 Task: Create a due date automation trigger when advanced on, on the monday of the week a card is due add fields without custom field "Resume" set to a date not in this week at 11:00 AM.
Action: Mouse moved to (1129, 77)
Screenshot: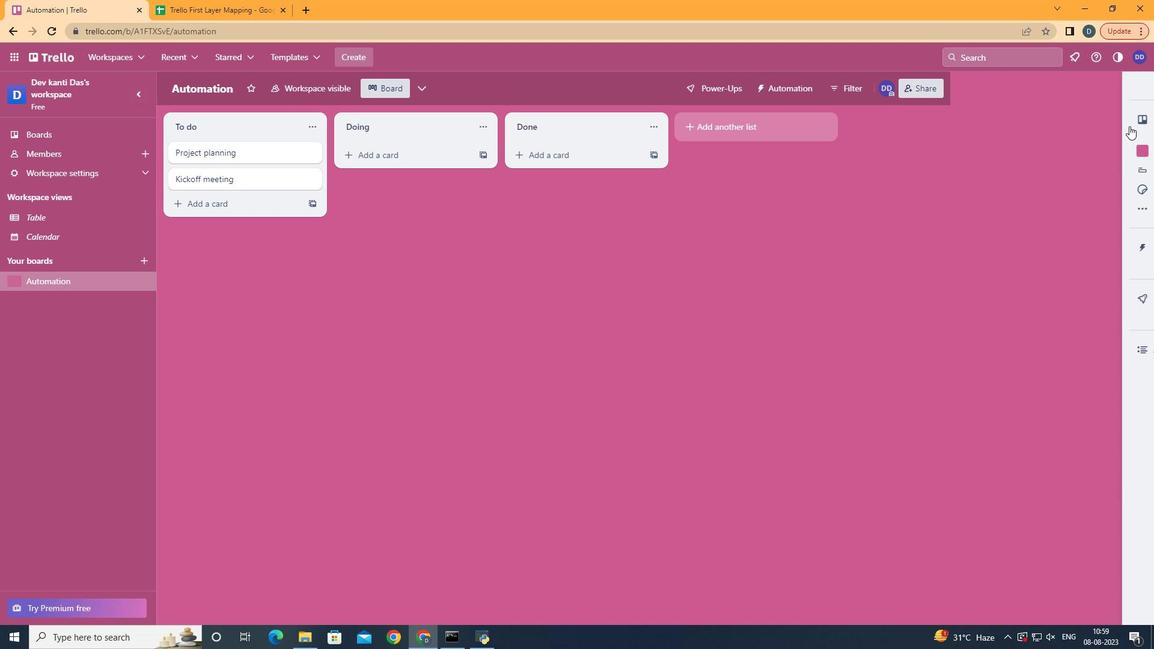 
Action: Mouse pressed left at (1129, 77)
Screenshot: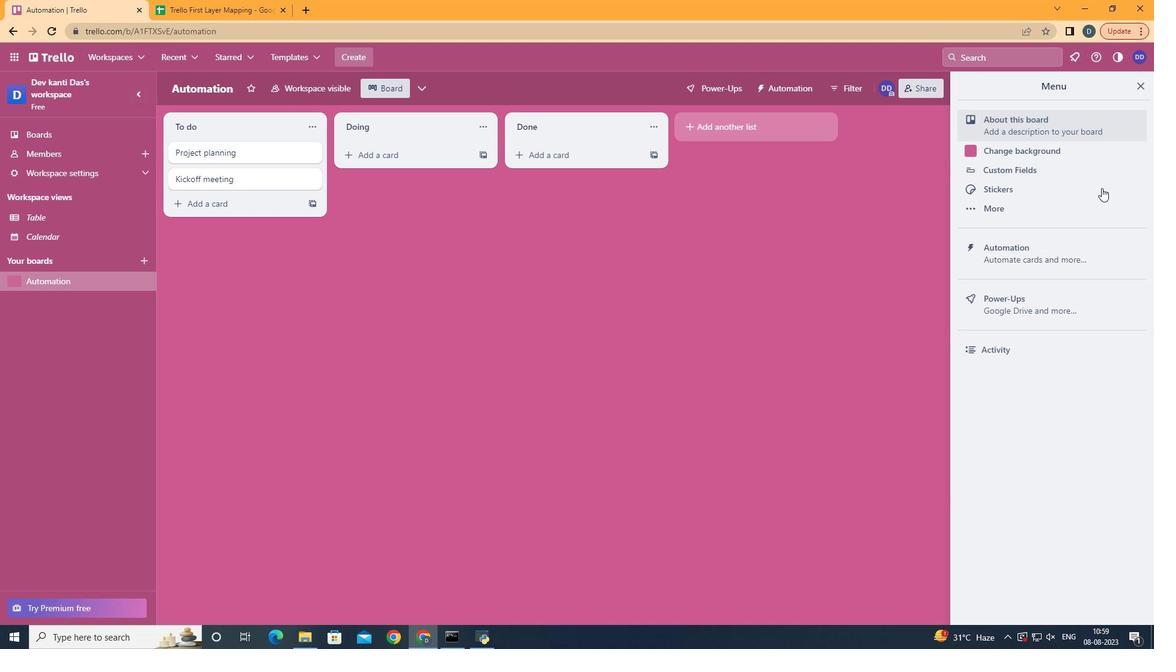 
Action: Mouse moved to (1048, 239)
Screenshot: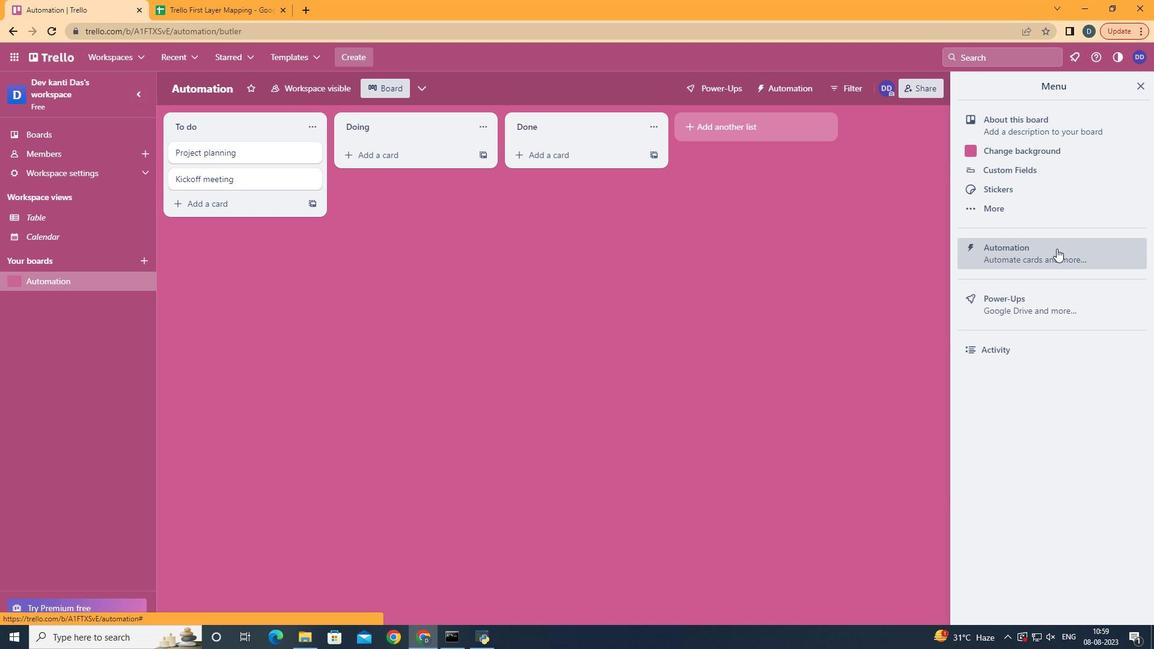 
Action: Mouse pressed left at (1048, 239)
Screenshot: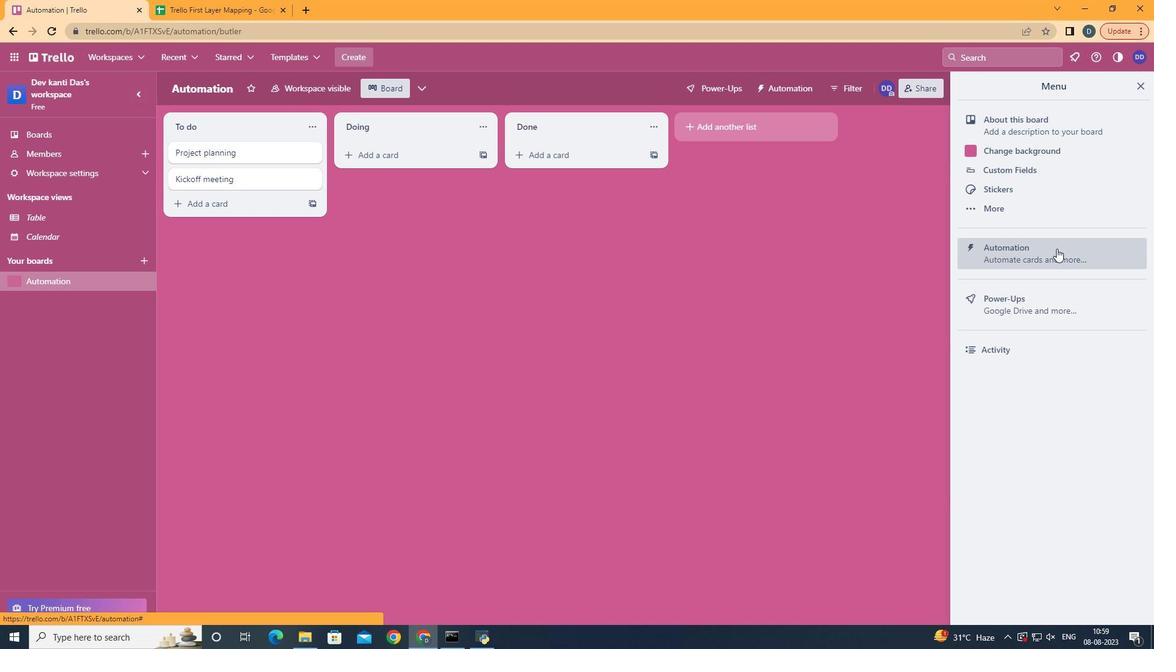 
Action: Mouse moved to (218, 232)
Screenshot: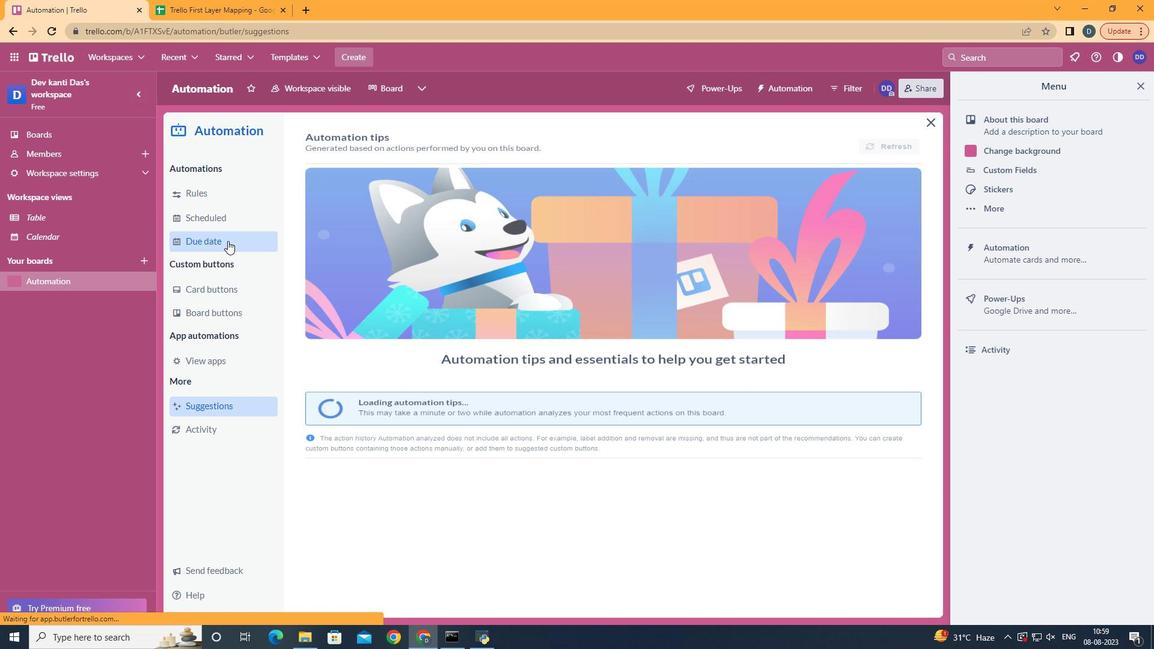 
Action: Mouse pressed left at (218, 232)
Screenshot: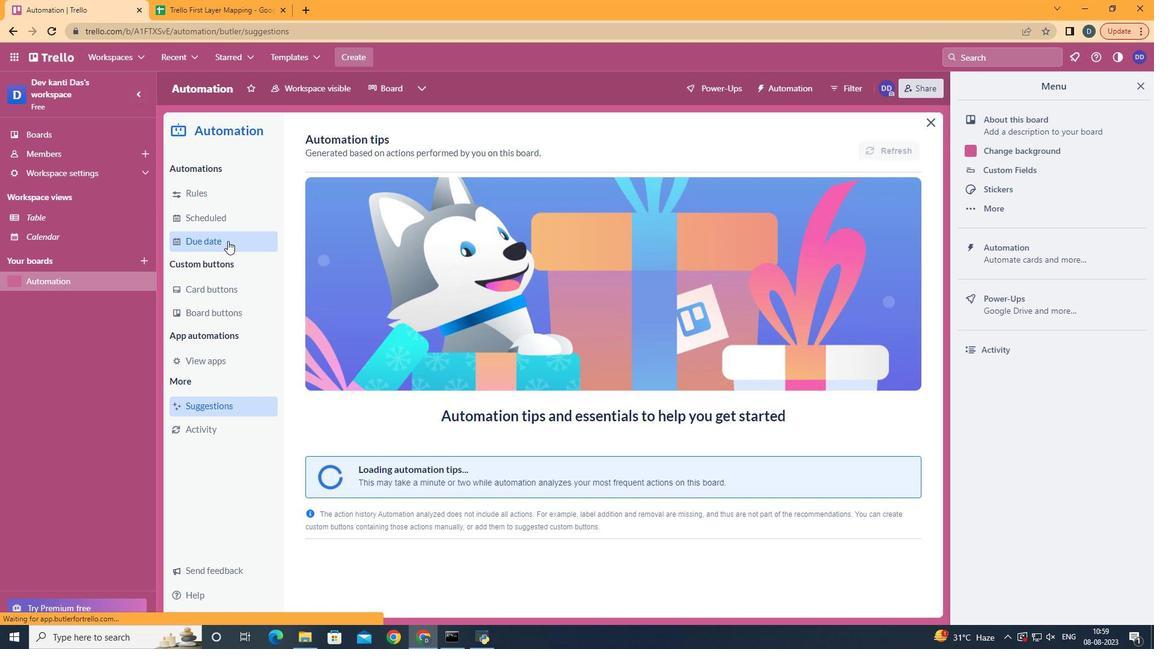 
Action: Mouse moved to (825, 134)
Screenshot: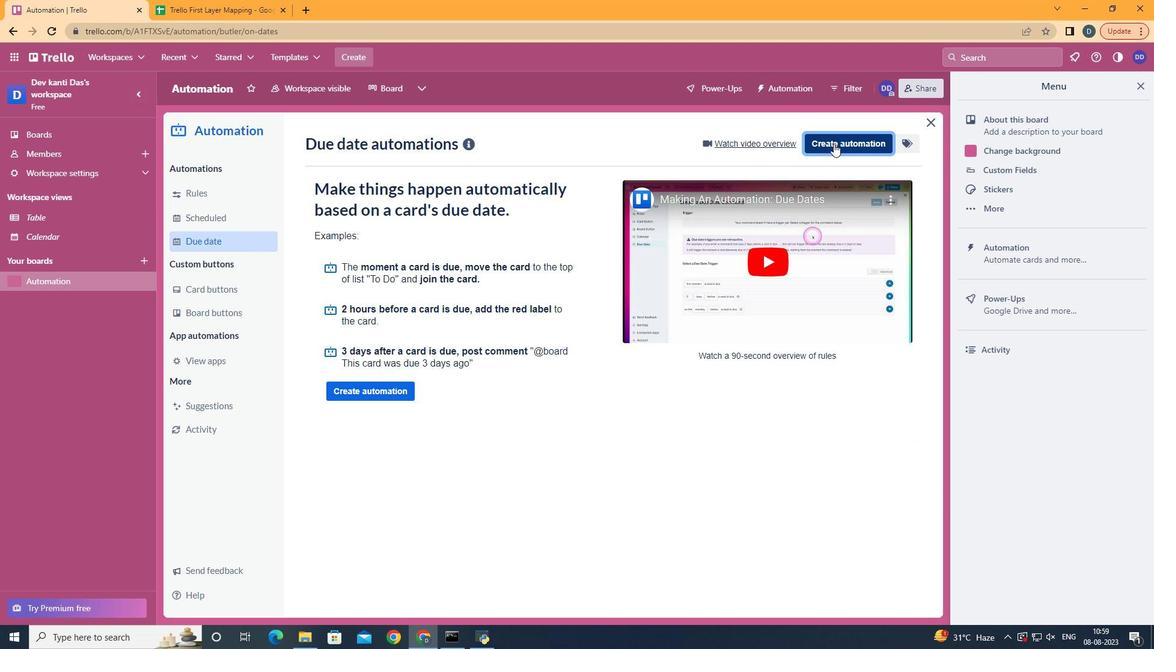 
Action: Mouse pressed left at (825, 134)
Screenshot: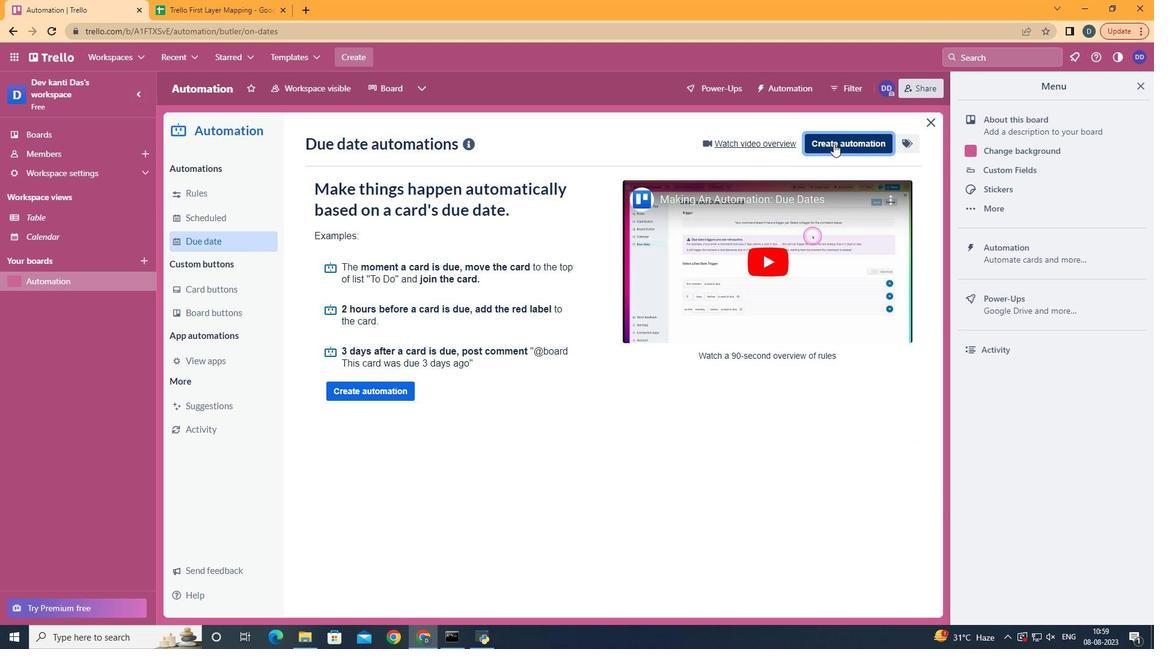 
Action: Mouse moved to (591, 252)
Screenshot: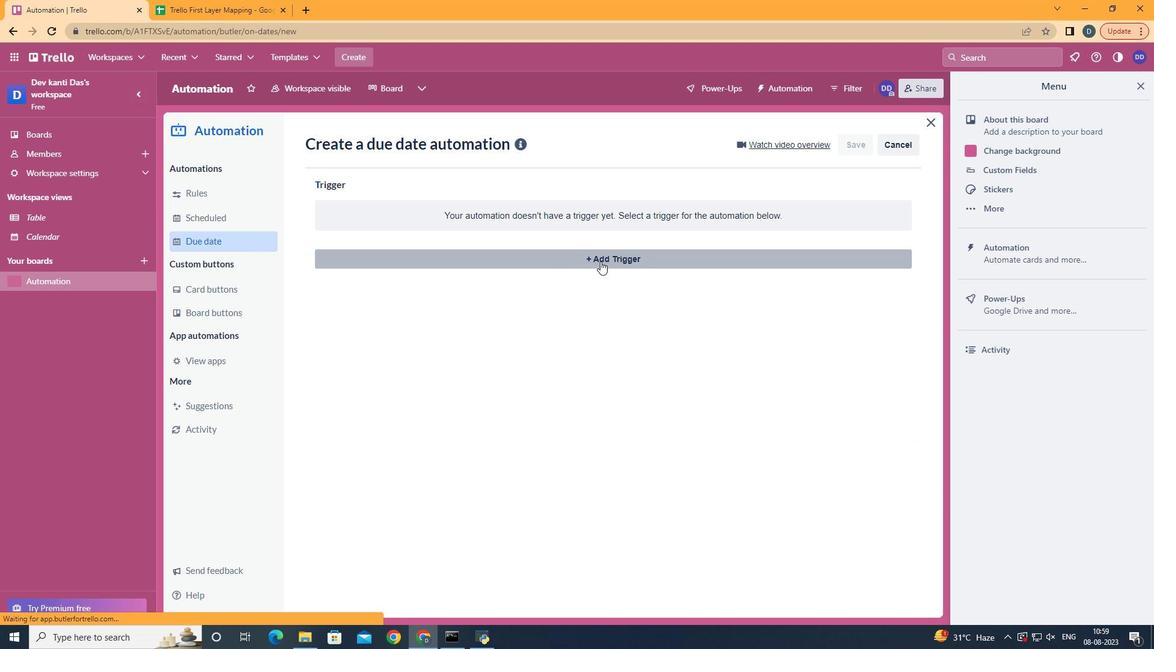 
Action: Mouse pressed left at (591, 252)
Screenshot: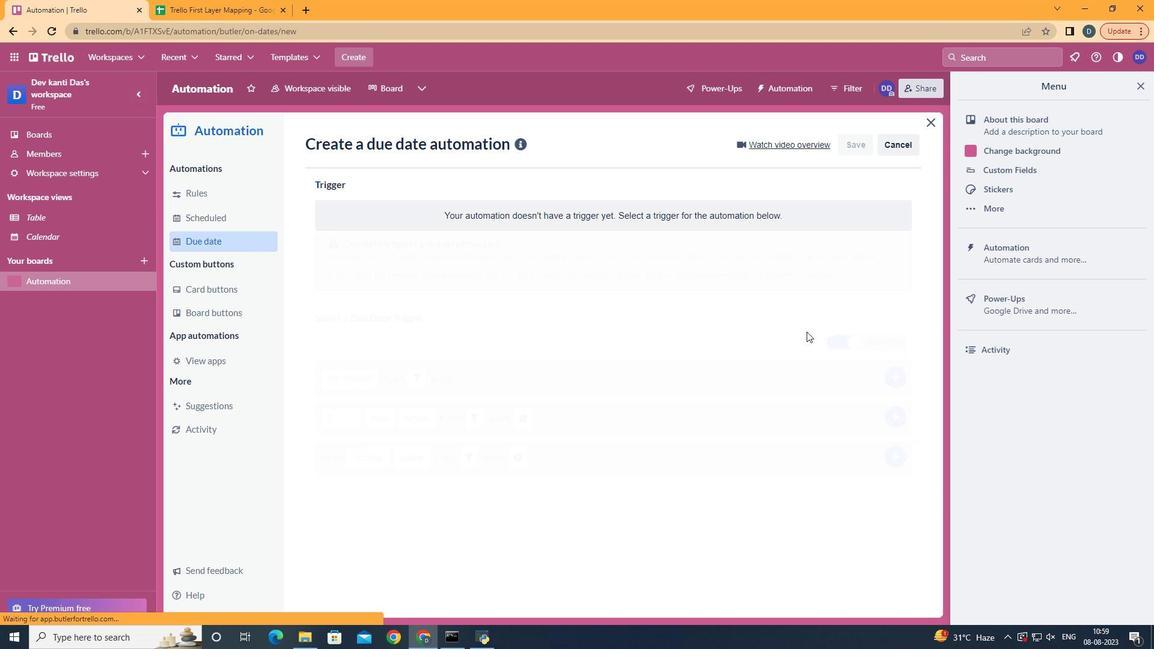
Action: Mouse moved to (366, 305)
Screenshot: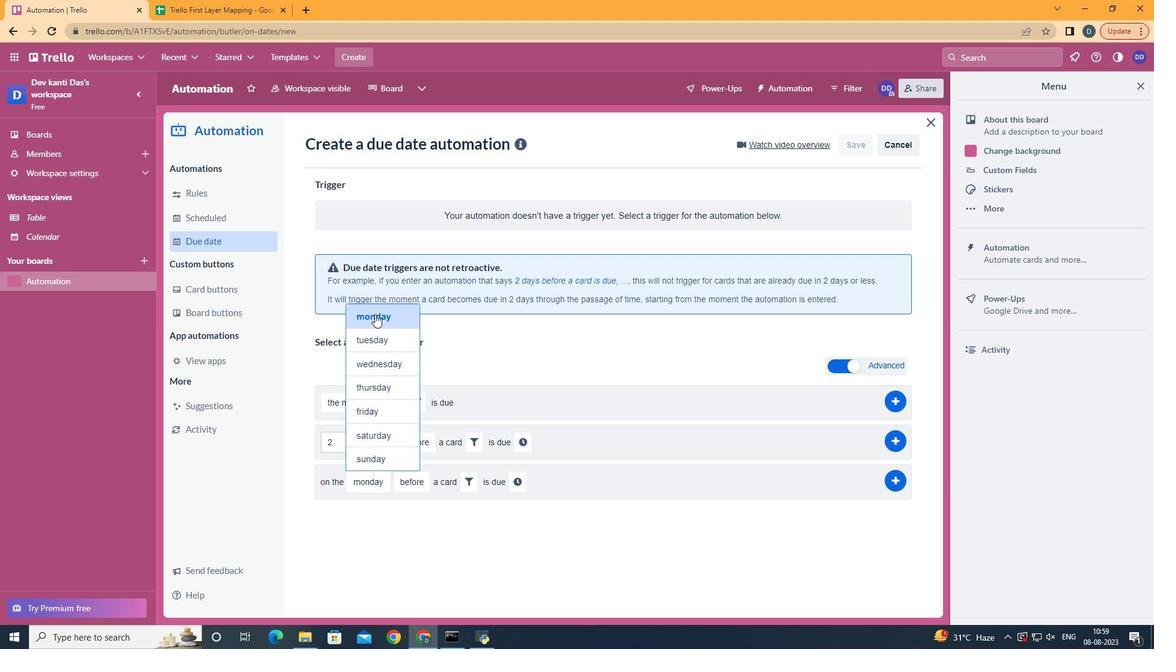 
Action: Mouse pressed left at (366, 305)
Screenshot: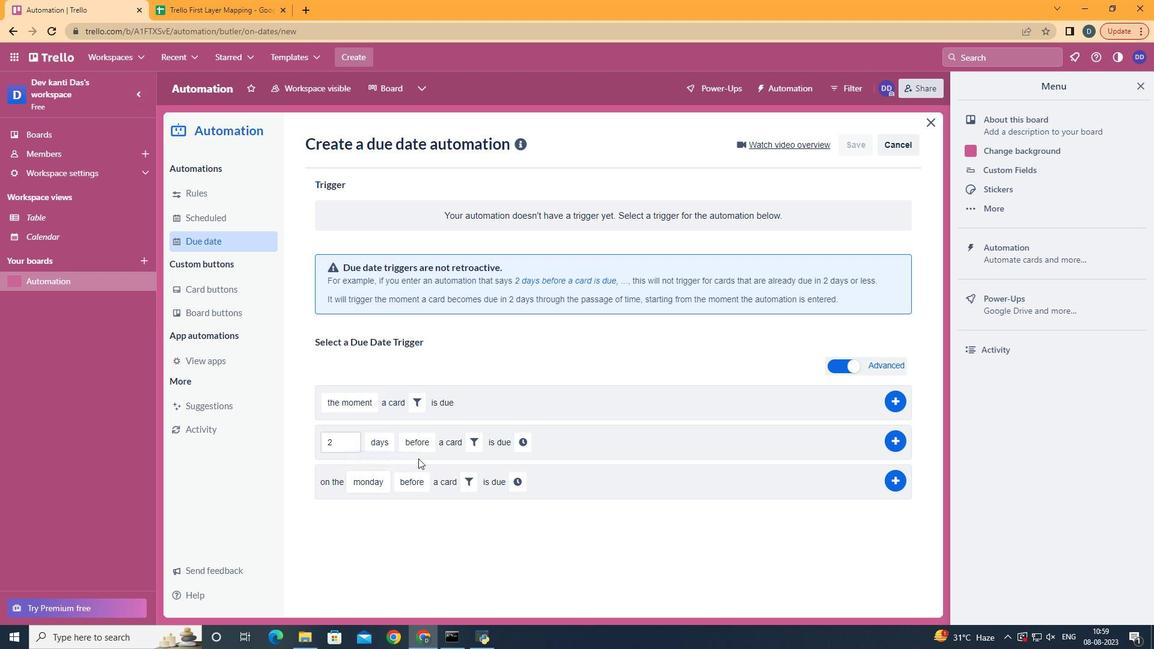 
Action: Mouse moved to (410, 539)
Screenshot: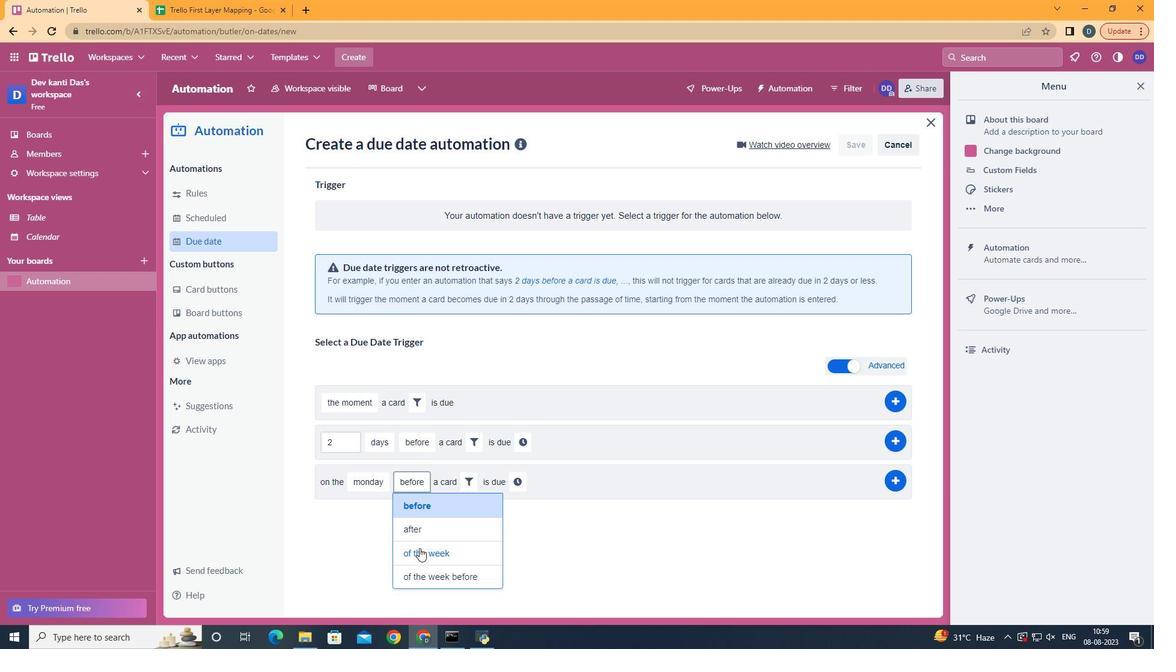 
Action: Mouse pressed left at (410, 539)
Screenshot: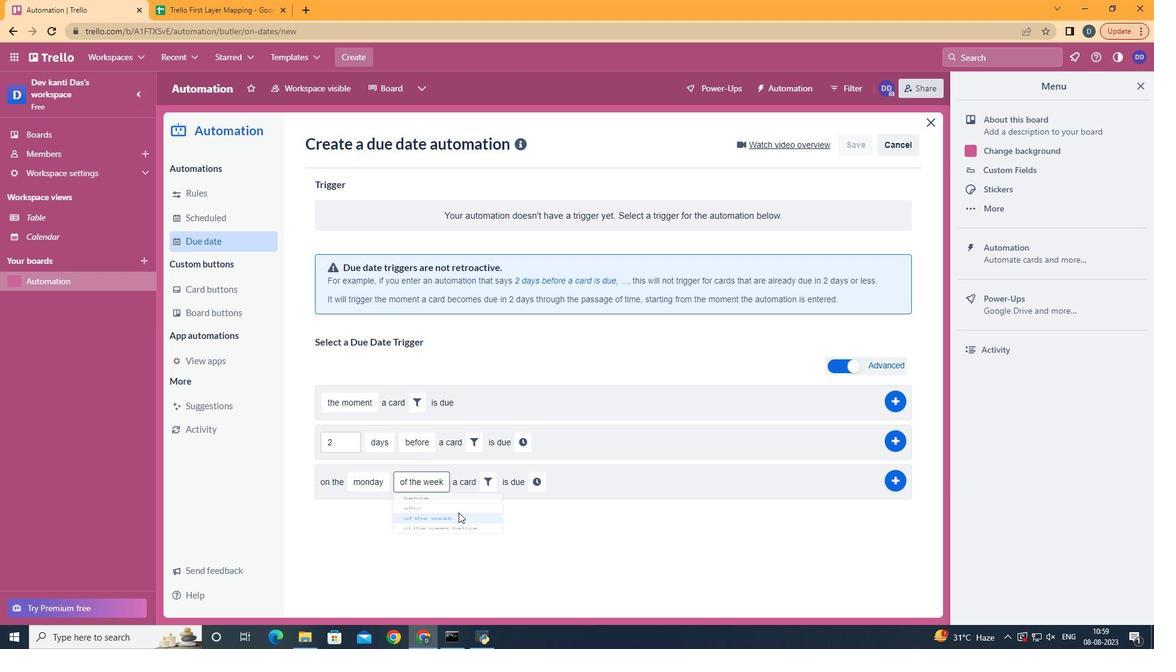 
Action: Mouse moved to (477, 473)
Screenshot: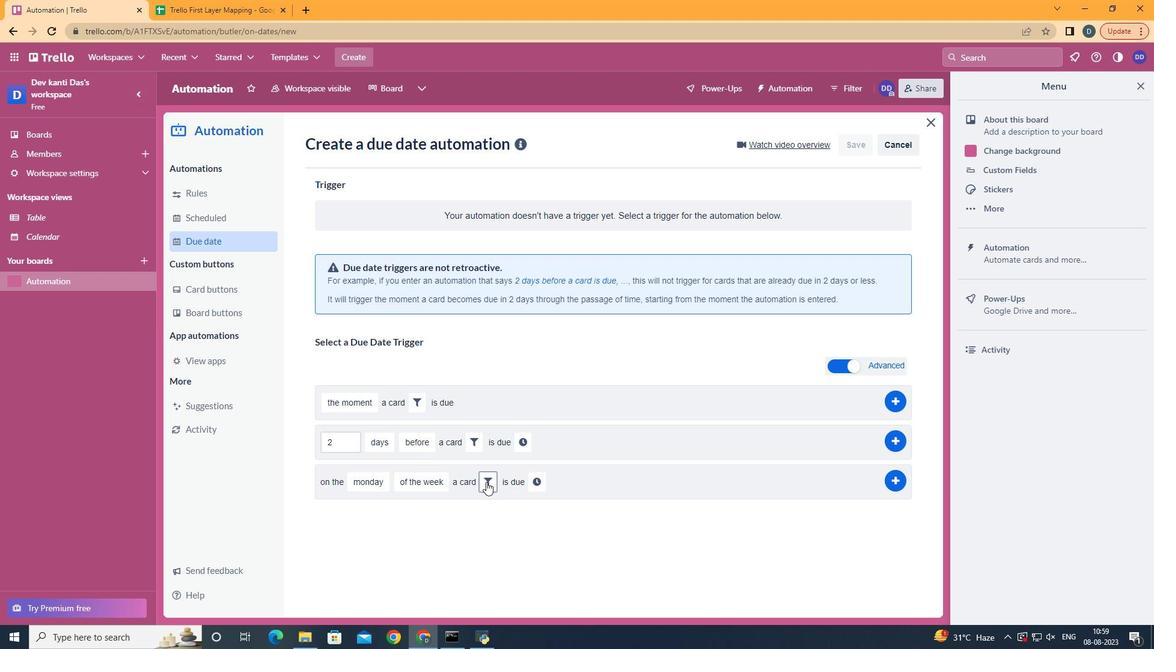 
Action: Mouse pressed left at (477, 473)
Screenshot: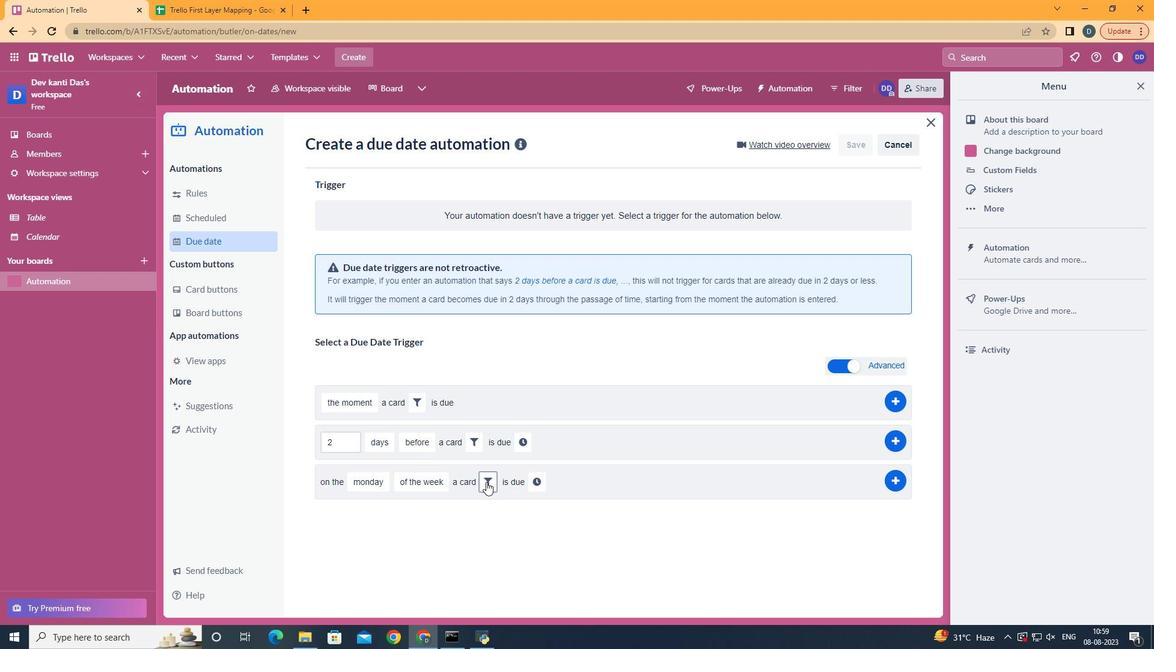 
Action: Mouse moved to (665, 512)
Screenshot: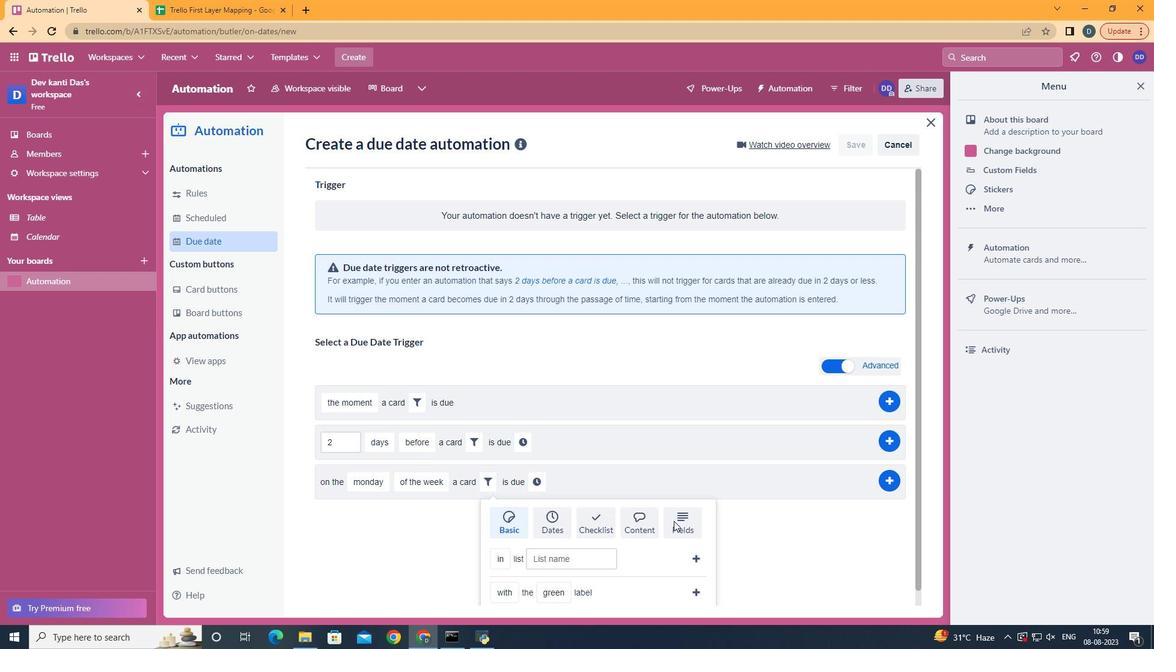 
Action: Mouse pressed left at (665, 512)
Screenshot: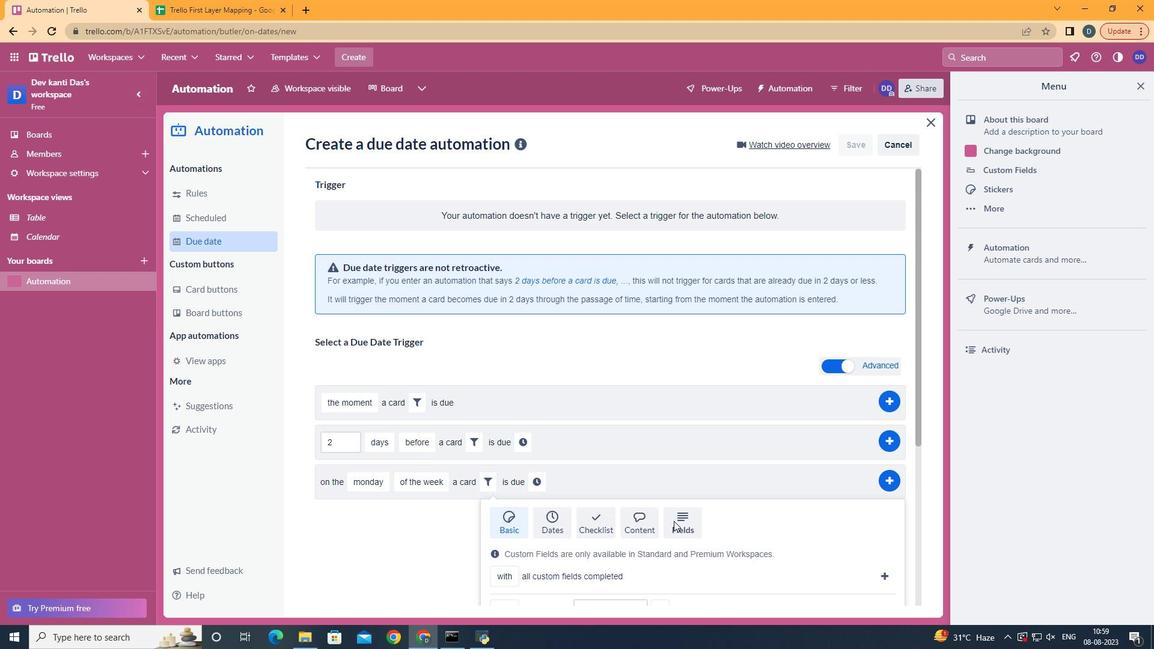 
Action: Mouse scrolled (665, 511) with delta (0, 0)
Screenshot: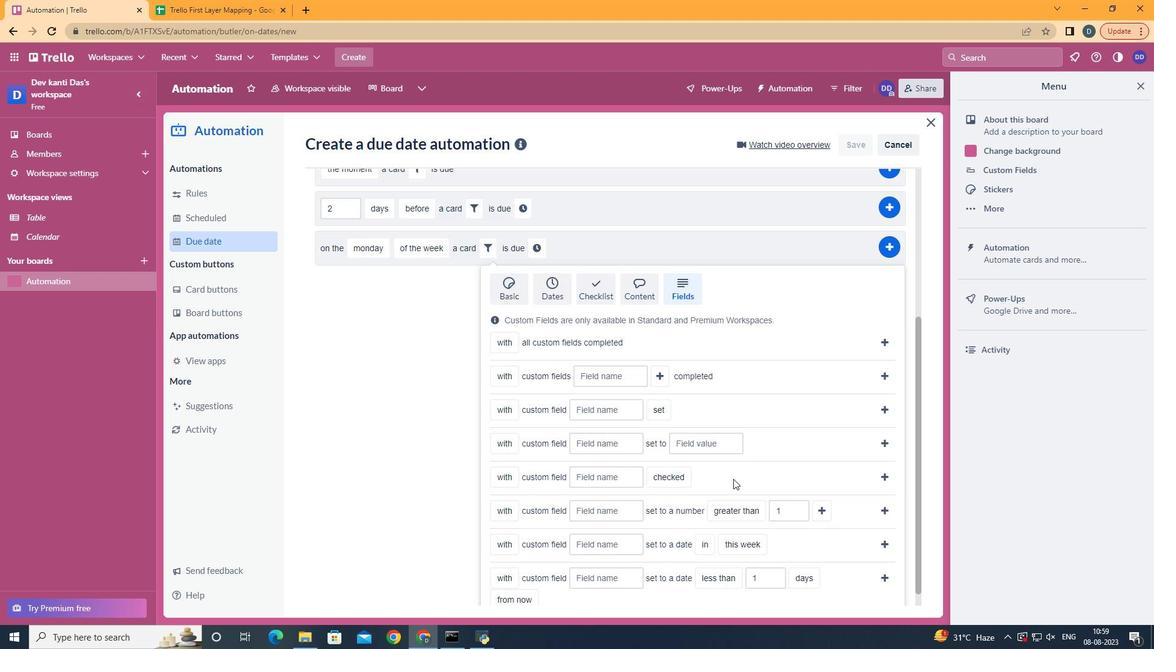 
Action: Mouse scrolled (665, 511) with delta (0, 0)
Screenshot: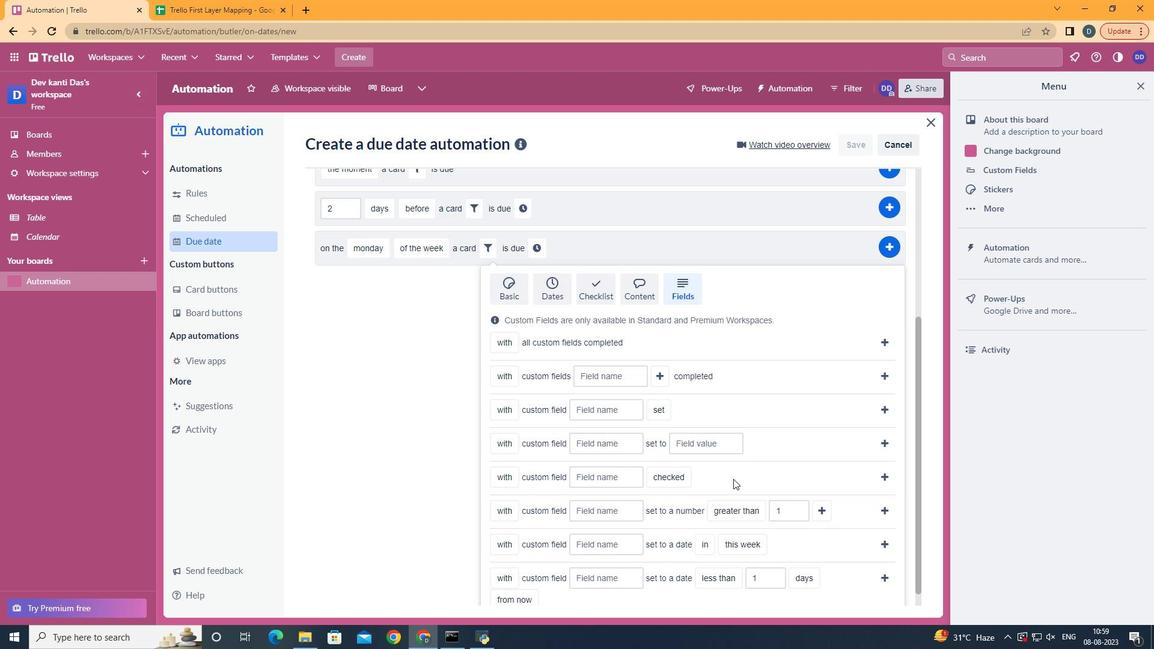 
Action: Mouse scrolled (665, 511) with delta (0, 0)
Screenshot: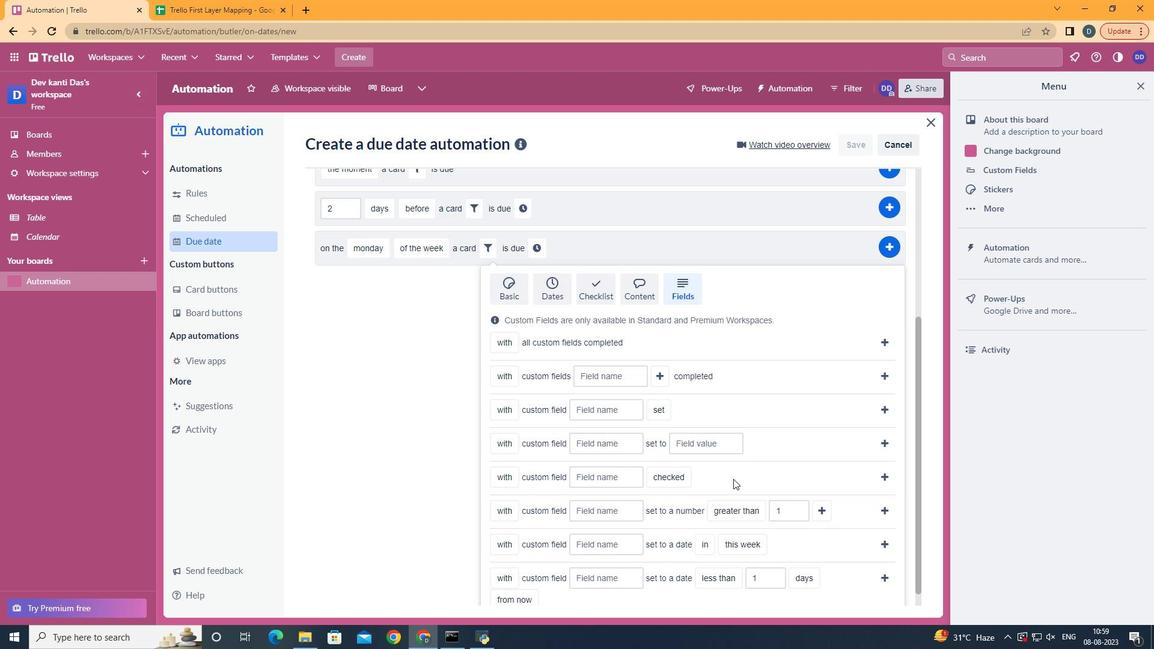 
Action: Mouse scrolled (665, 511) with delta (0, 0)
Screenshot: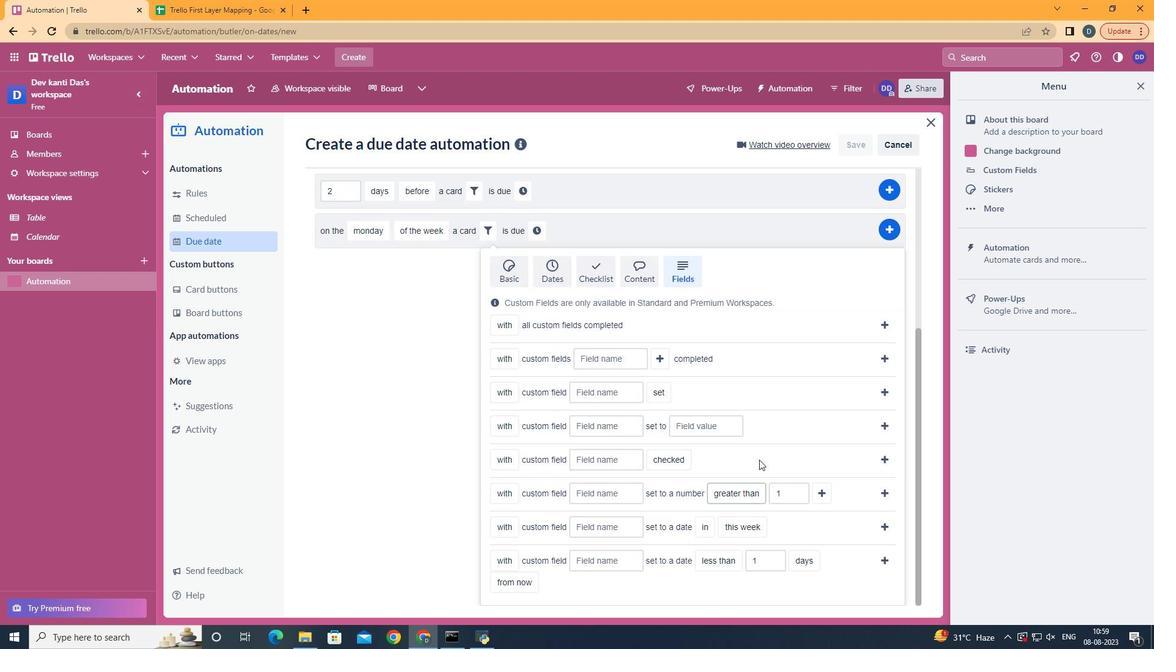
Action: Mouse scrolled (665, 511) with delta (0, 0)
Screenshot: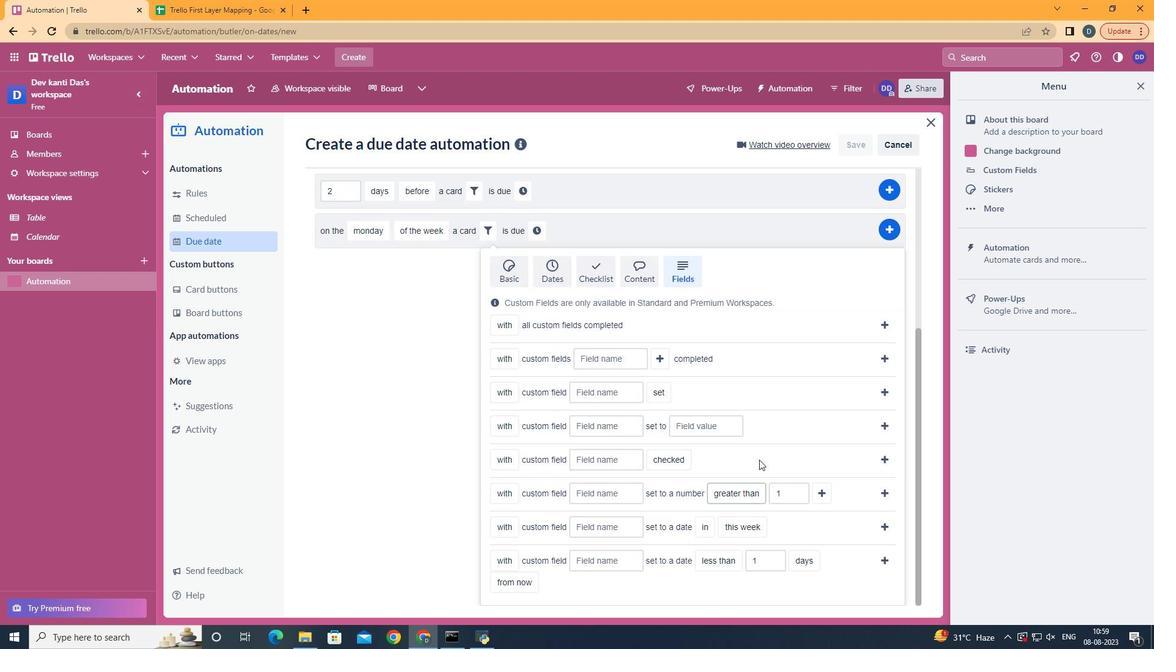 
Action: Mouse moved to (507, 564)
Screenshot: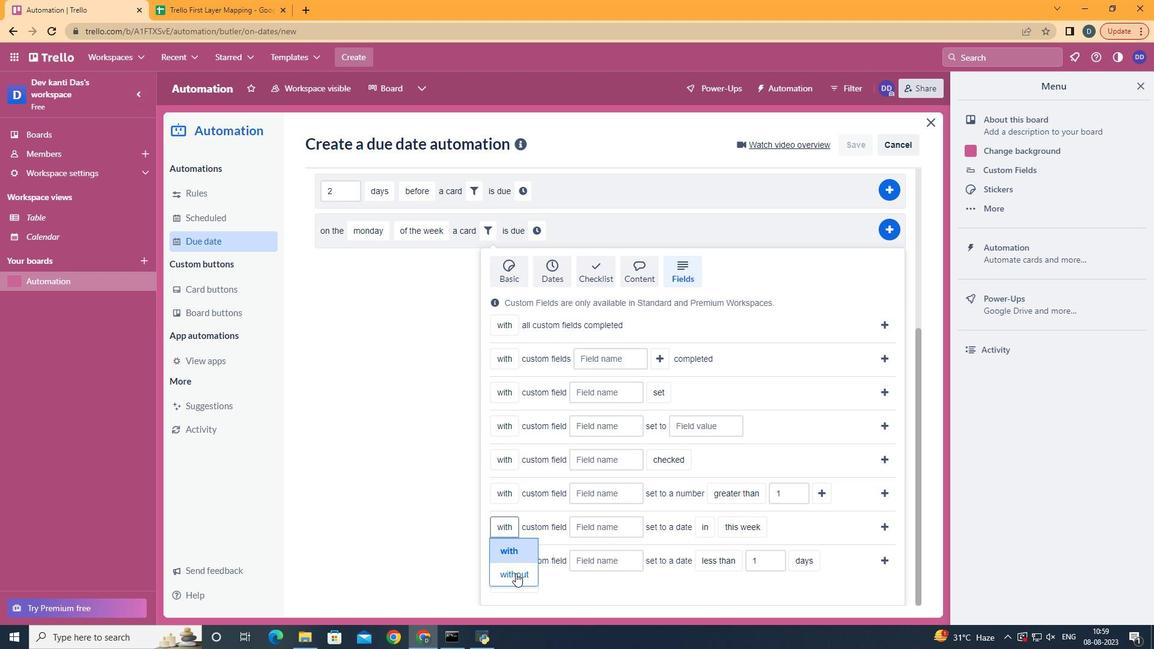 
Action: Mouse pressed left at (507, 564)
Screenshot: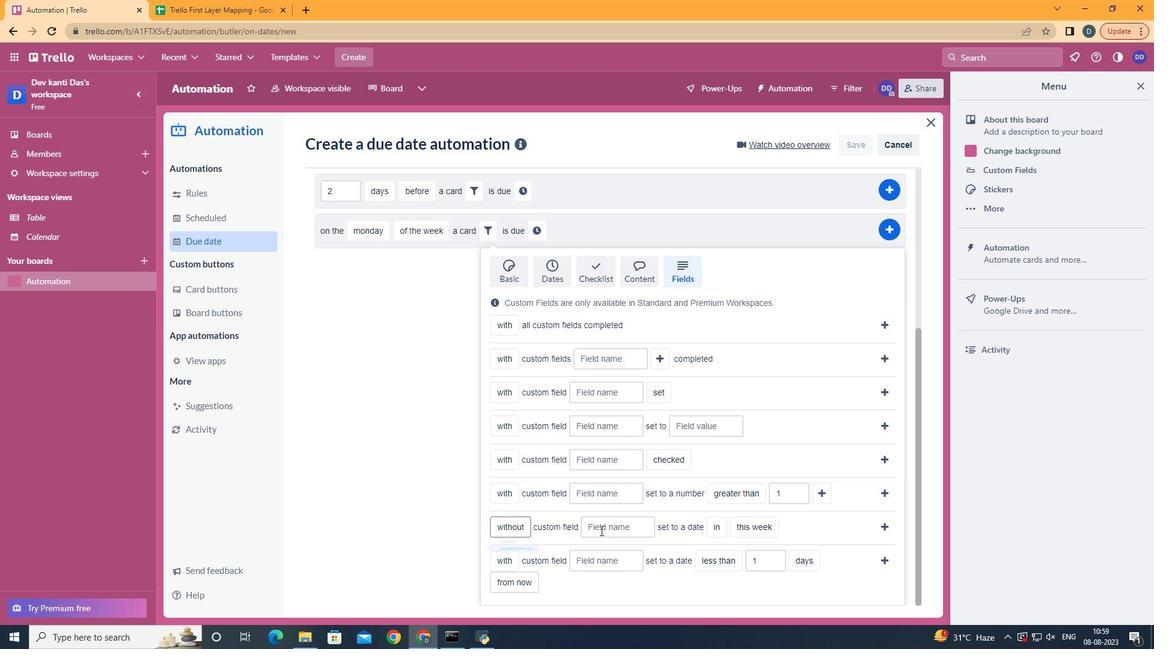 
Action: Mouse moved to (605, 516)
Screenshot: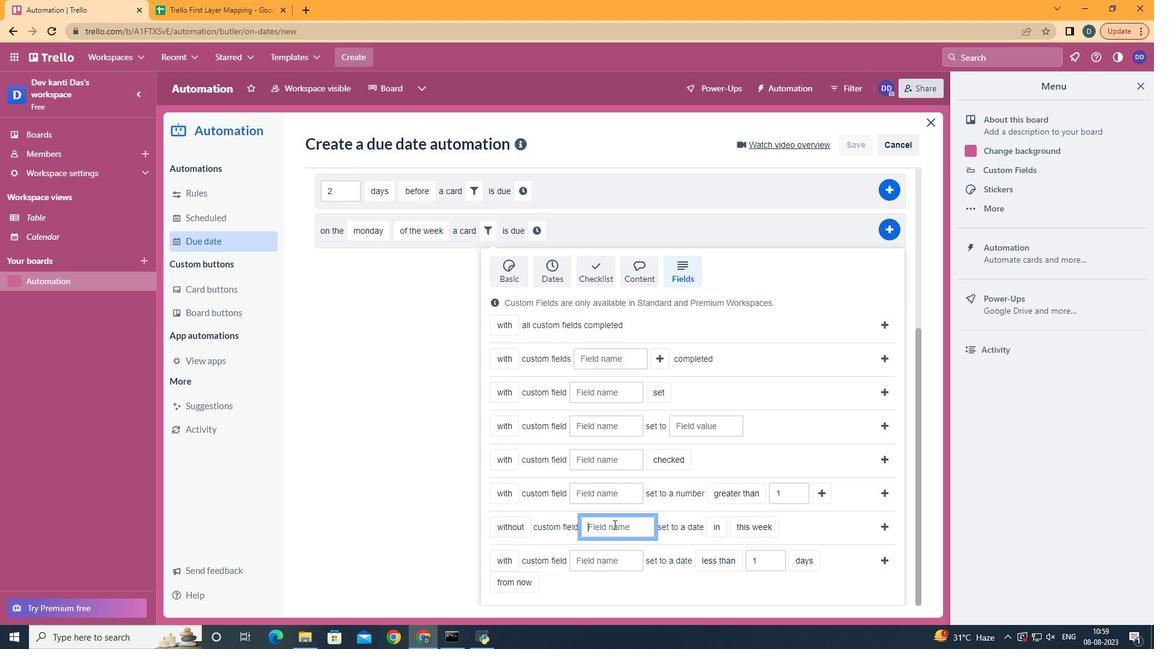 
Action: Mouse pressed left at (605, 516)
Screenshot: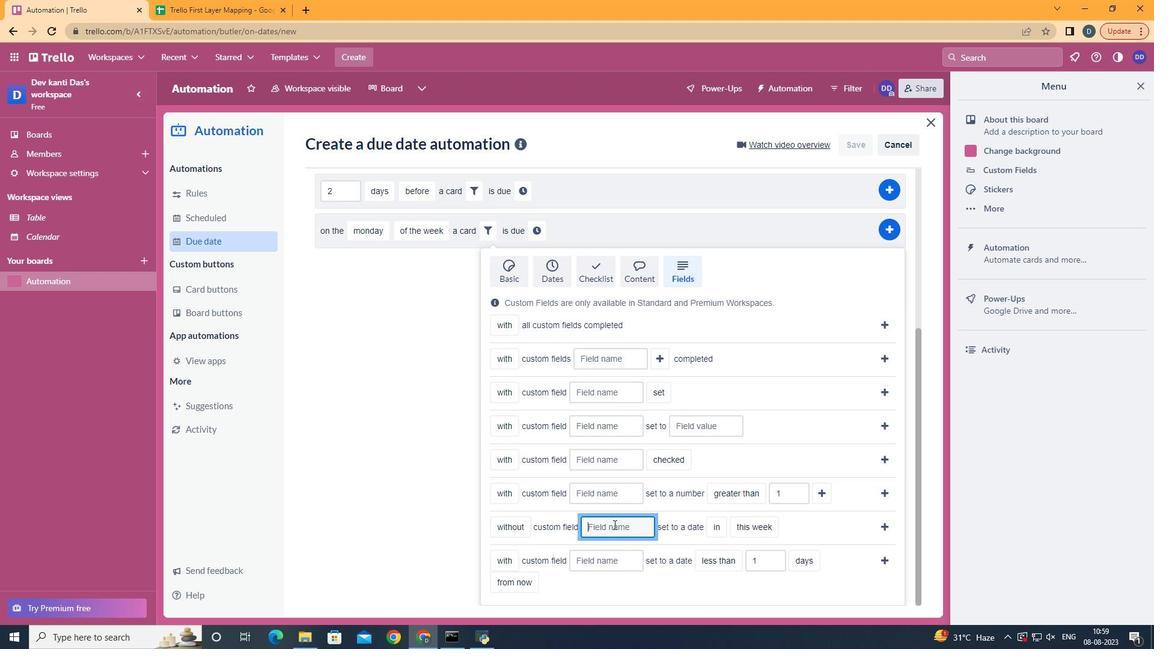 
Action: Key pressed <Key.shift>Resume
Screenshot: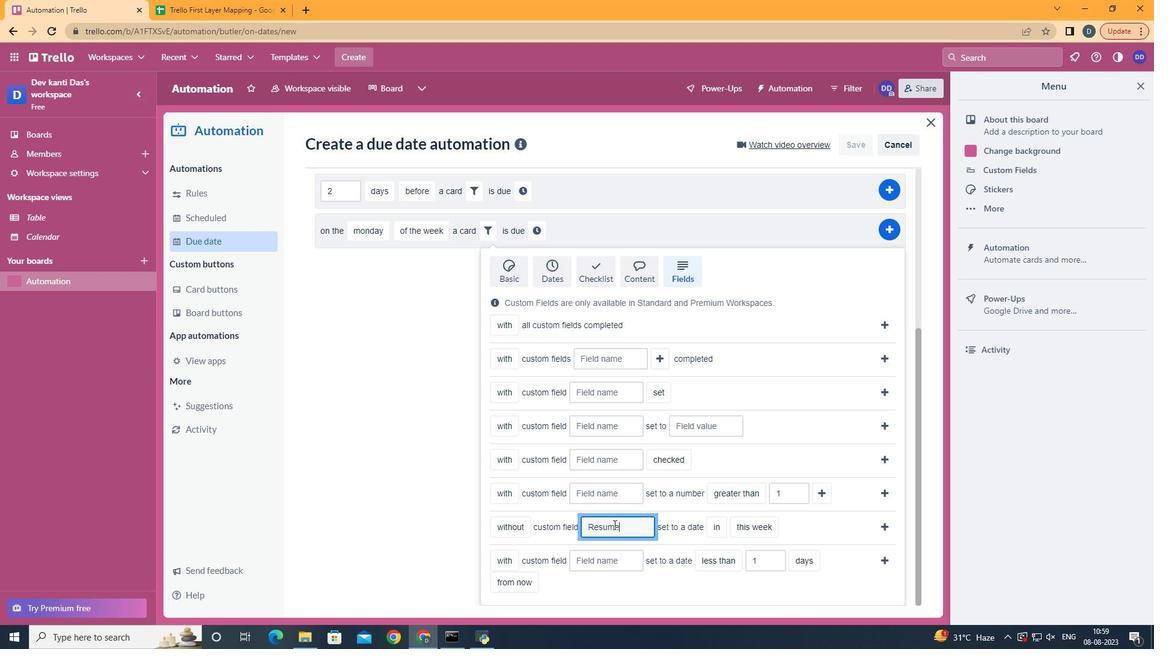 
Action: Mouse moved to (712, 565)
Screenshot: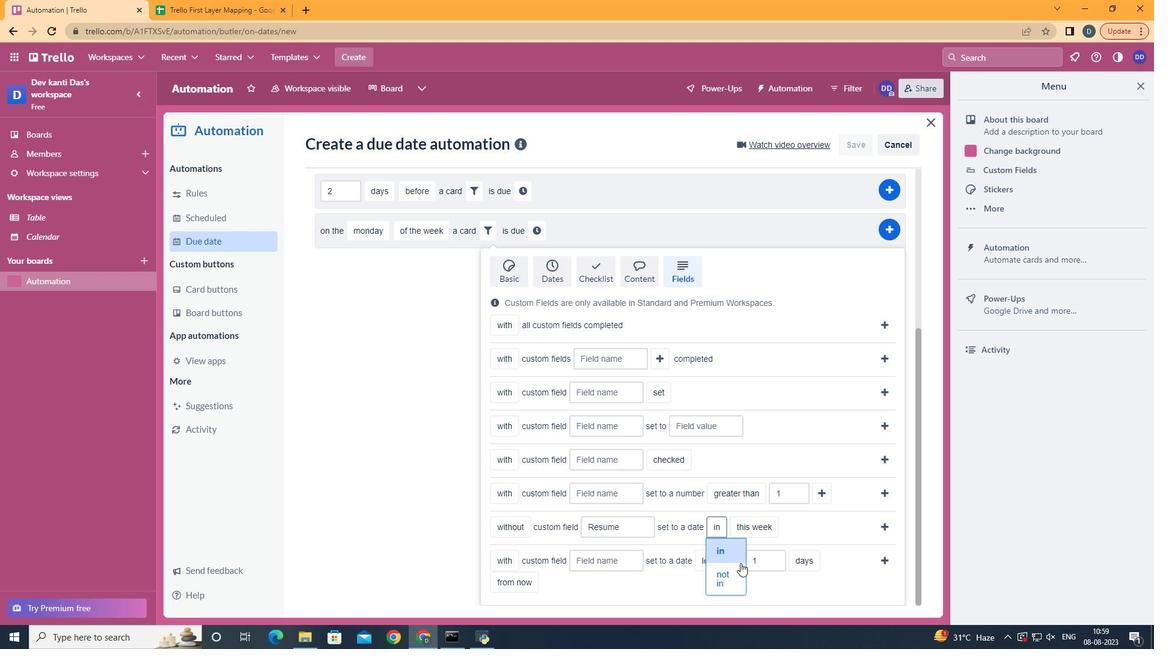 
Action: Mouse pressed left at (712, 565)
Screenshot: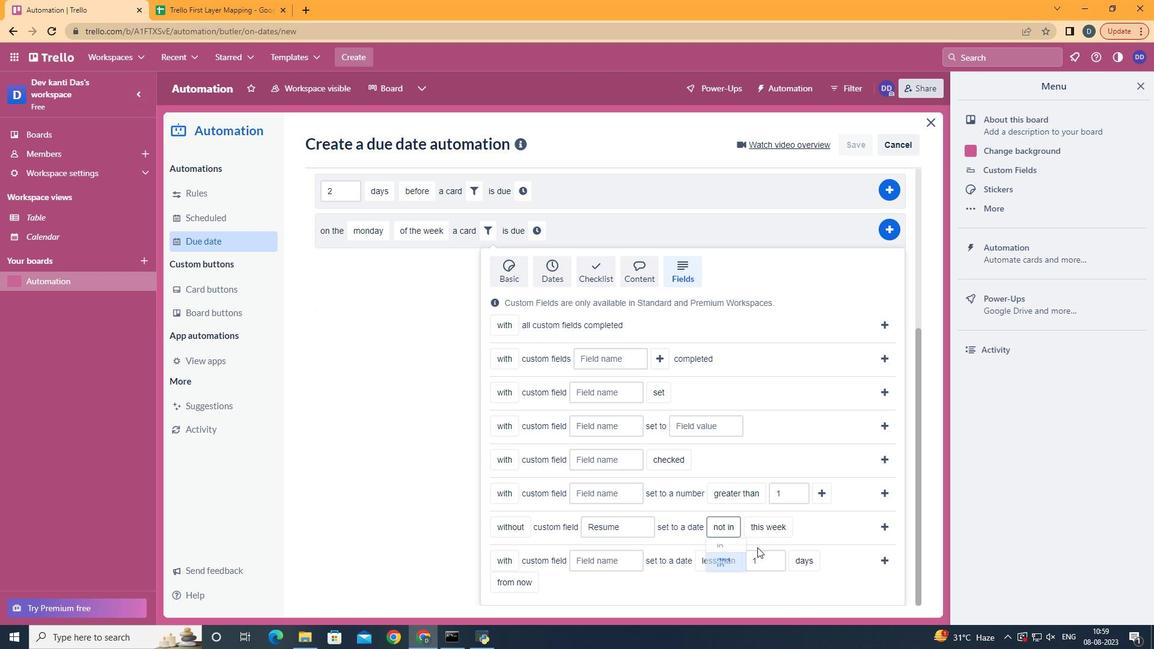 
Action: Mouse moved to (762, 535)
Screenshot: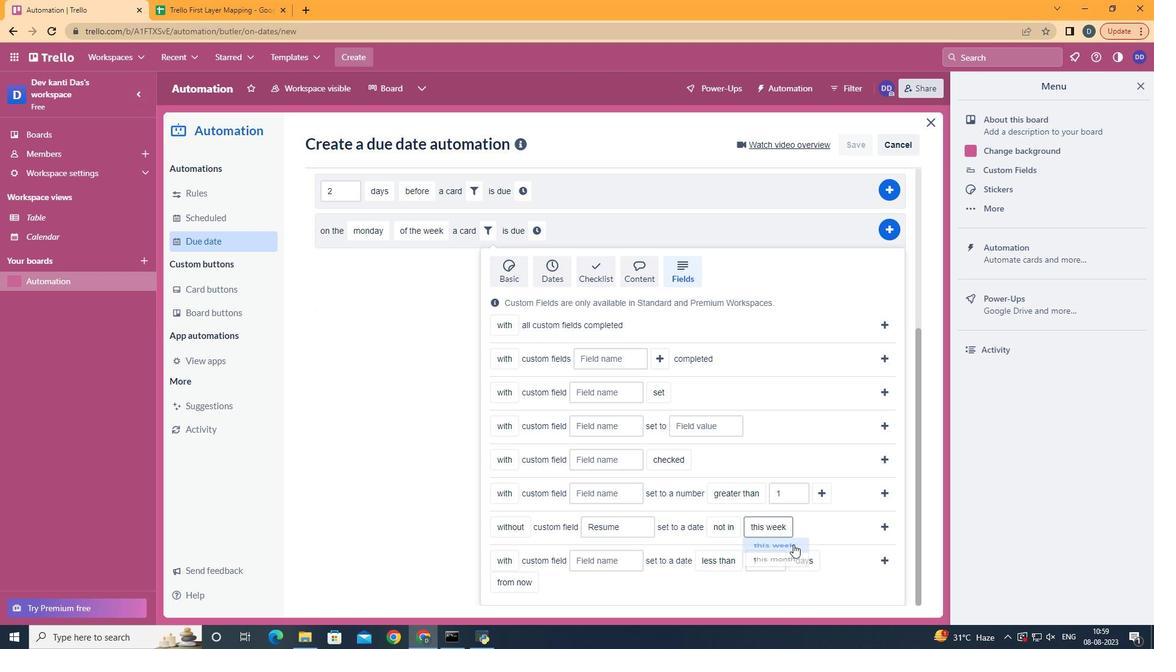 
Action: Mouse pressed left at (762, 535)
Screenshot: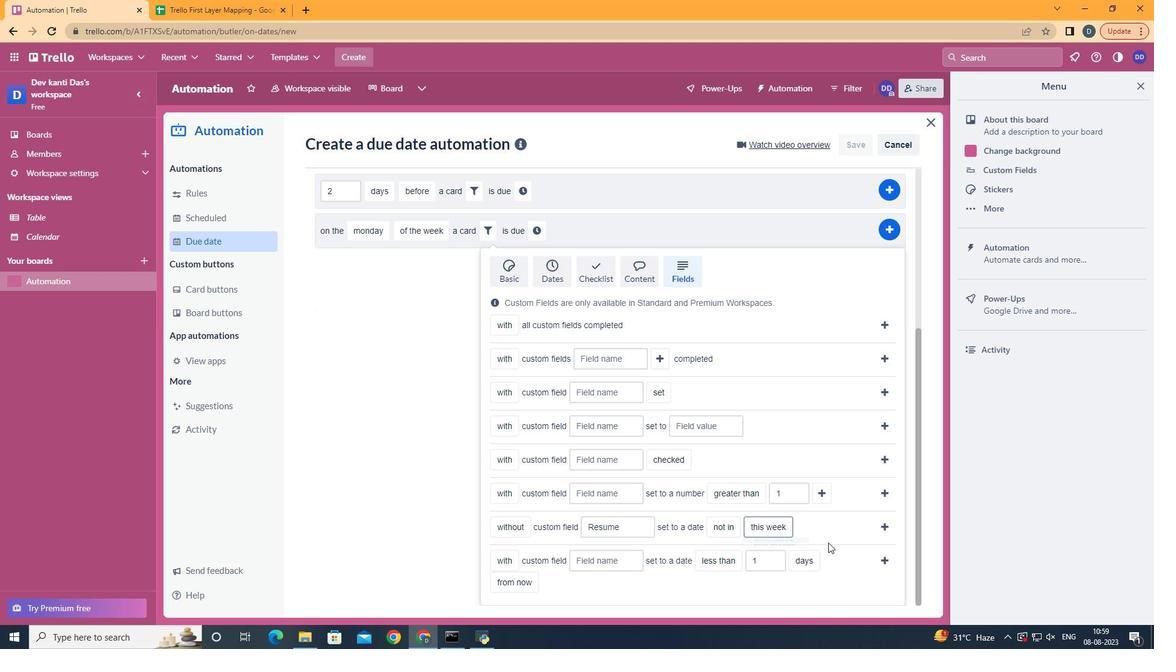 
Action: Mouse moved to (877, 518)
Screenshot: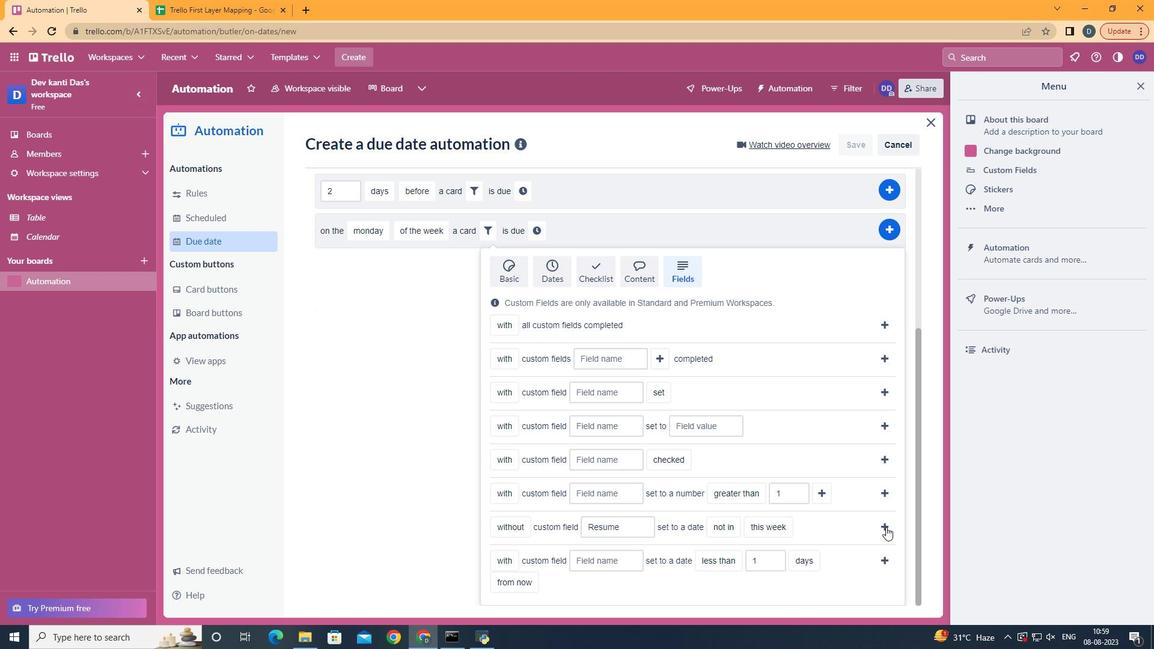 
Action: Mouse pressed left at (877, 518)
Screenshot: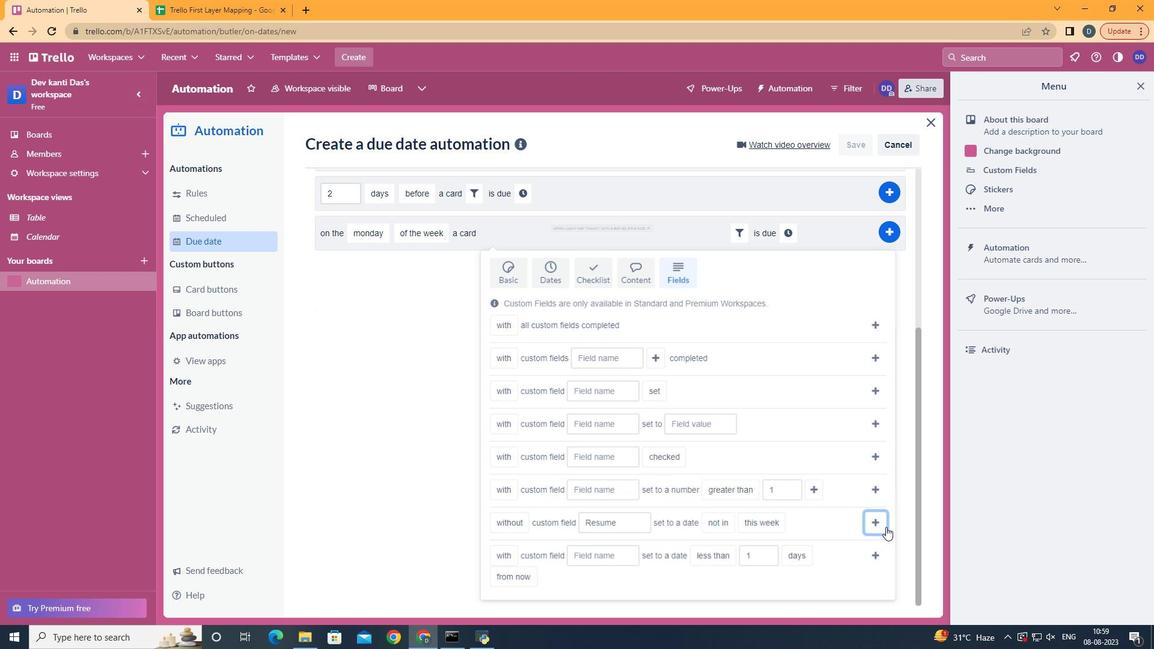 
Action: Mouse moved to (784, 467)
Screenshot: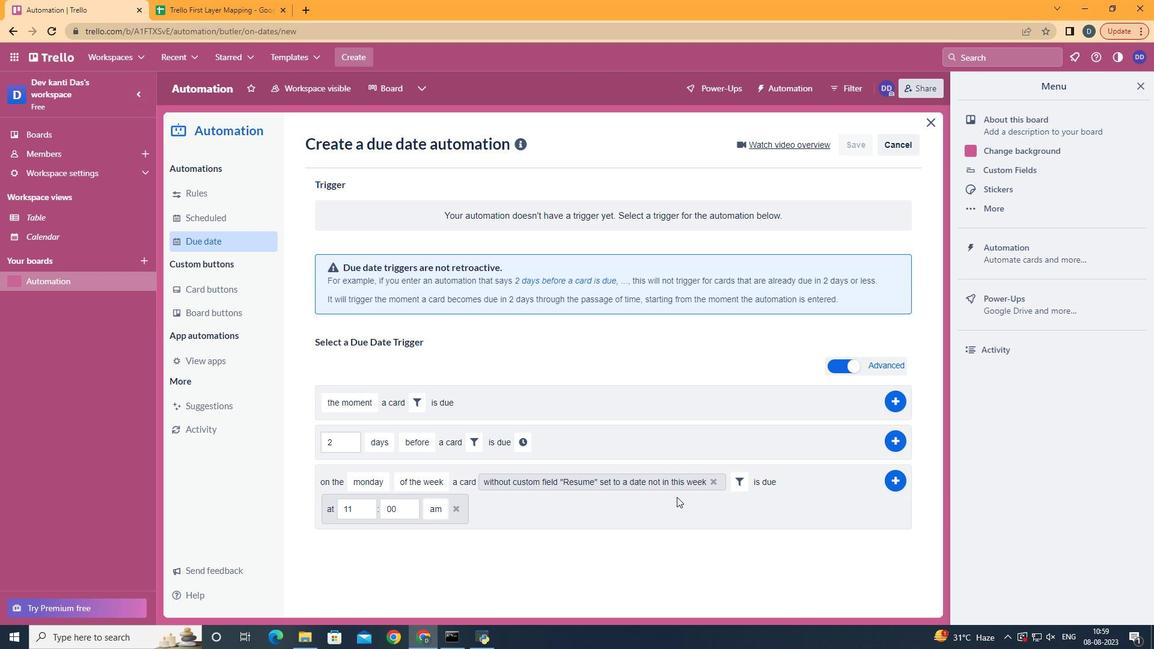
Action: Mouse pressed left at (784, 467)
Screenshot: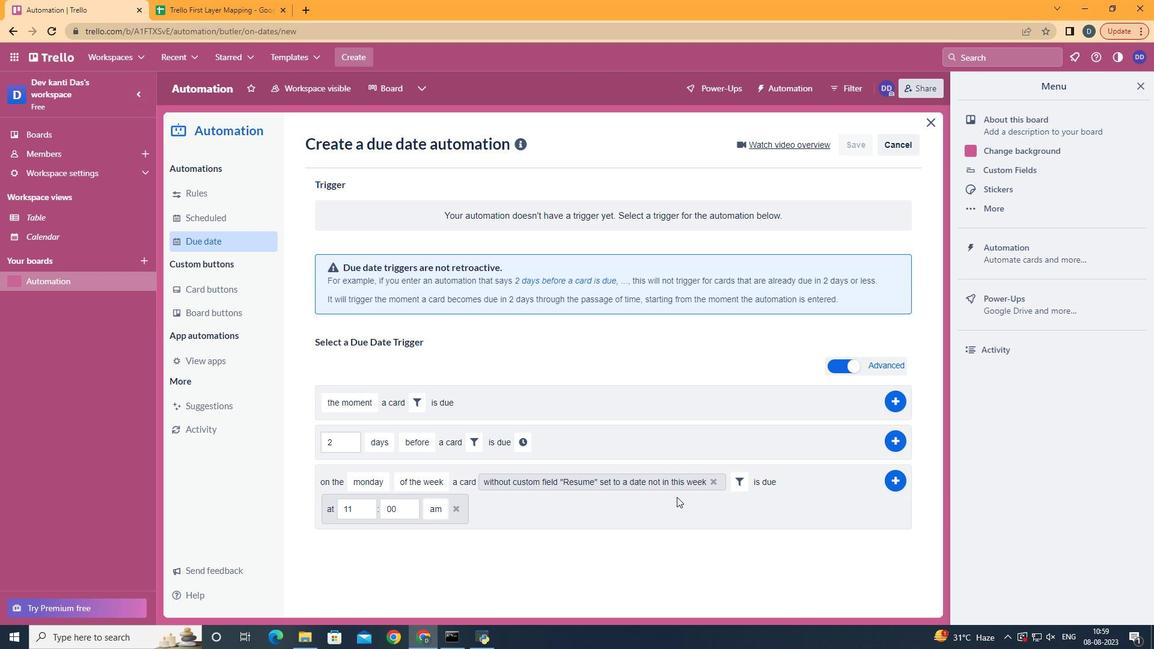
Action: Mouse moved to (894, 472)
Screenshot: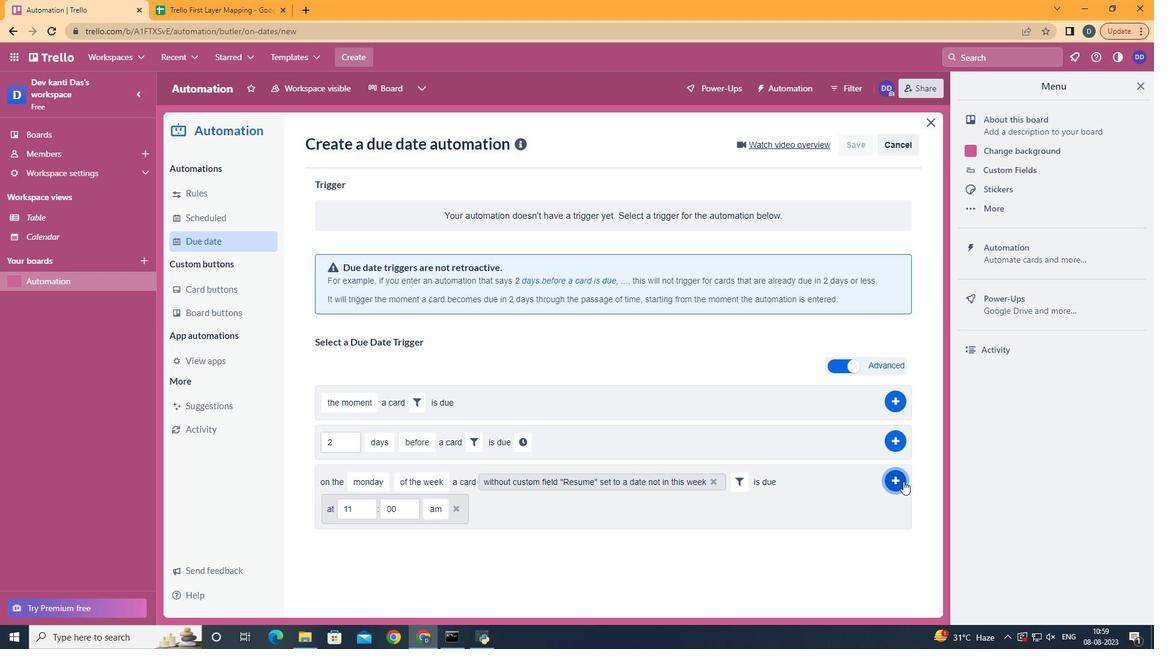 
Action: Mouse pressed left at (894, 472)
Screenshot: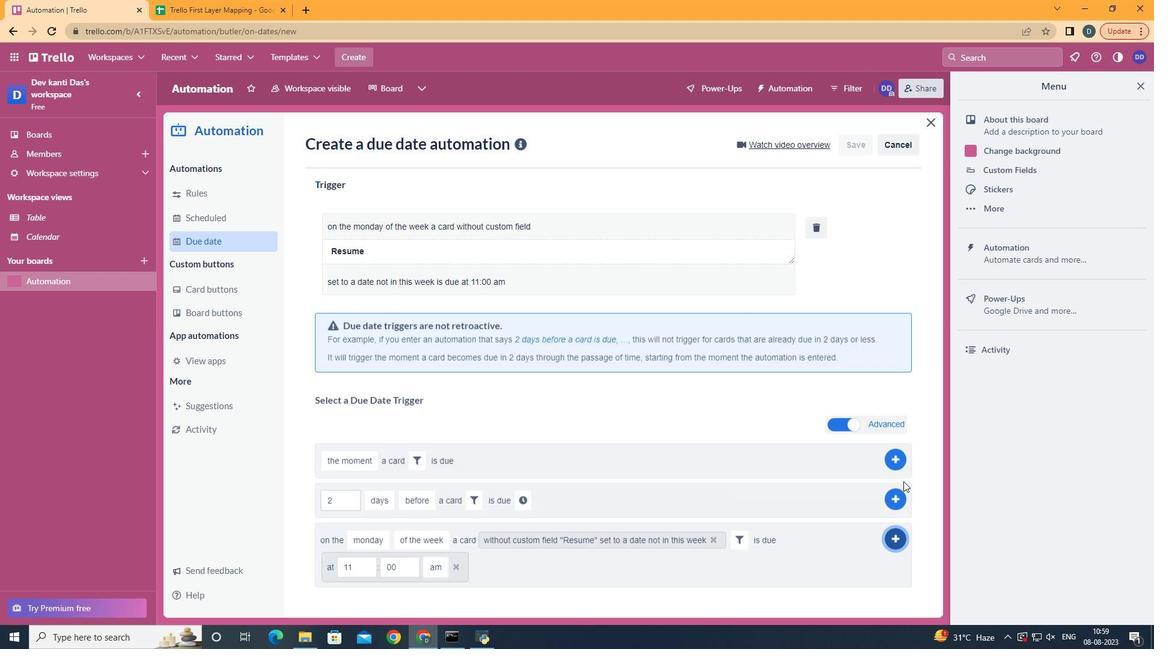 
Action: Mouse moved to (606, 192)
Screenshot: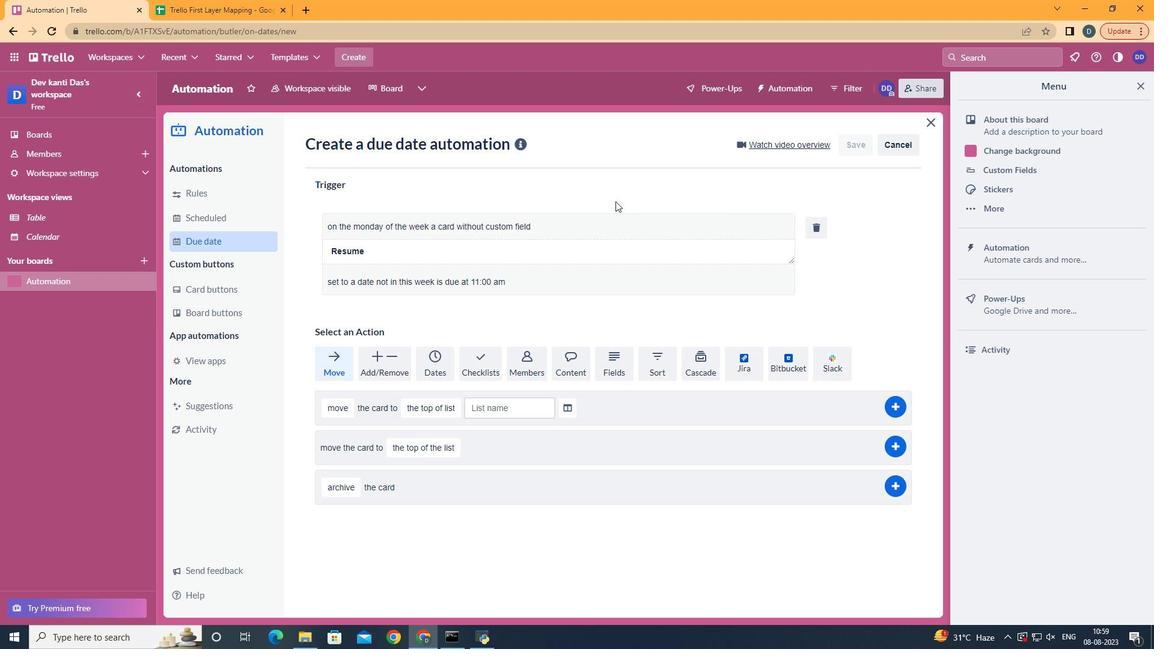 
